 Task: Sort the pending tickets, order by Priority in descending order.
Action: Mouse moved to (17, 247)
Screenshot: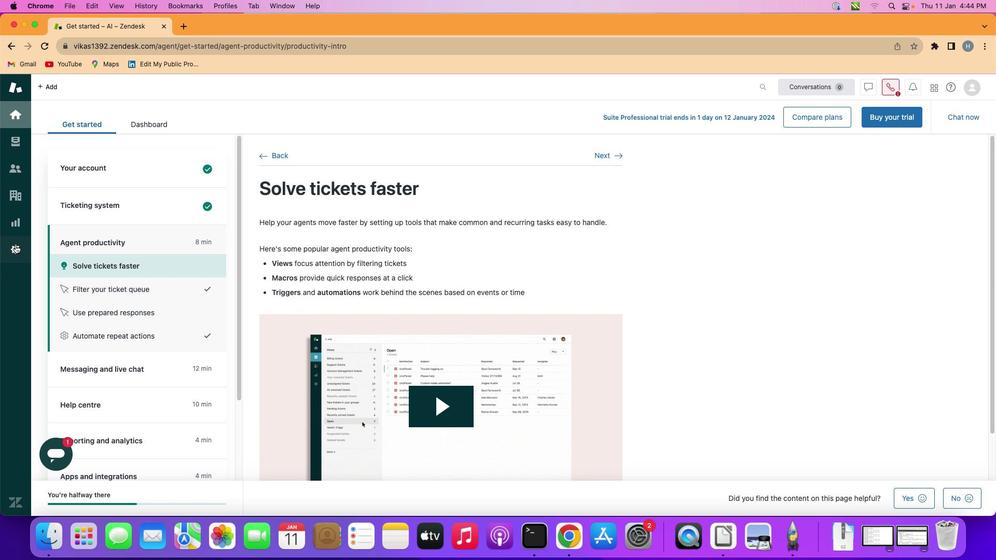 
Action: Mouse pressed left at (17, 247)
Screenshot: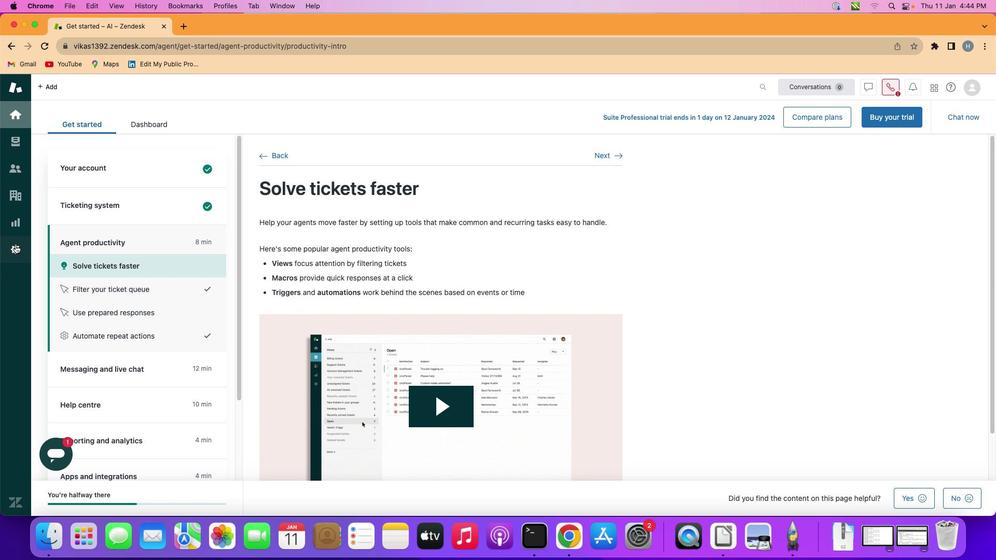 
Action: Mouse moved to (355, 353)
Screenshot: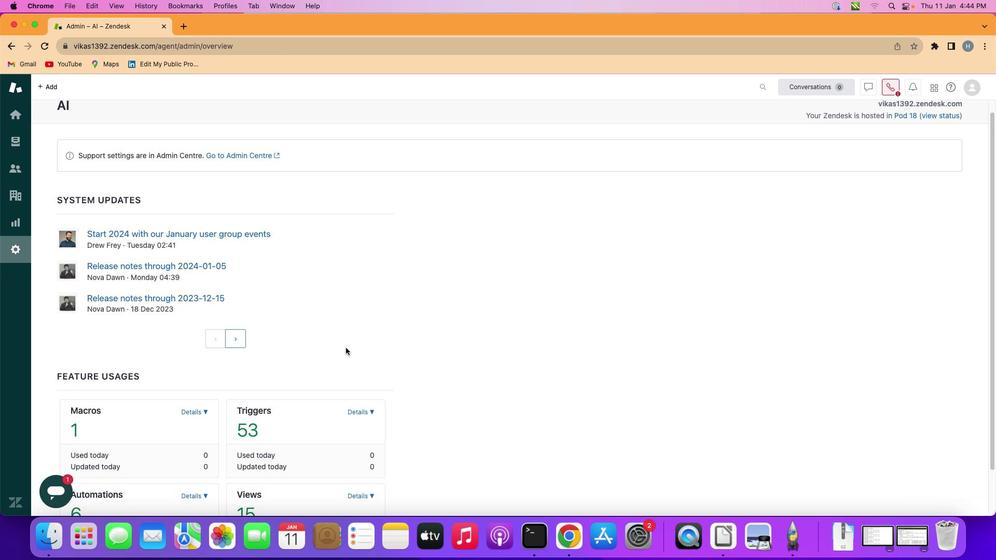 
Action: Mouse scrolled (355, 353) with delta (2, 1)
Screenshot: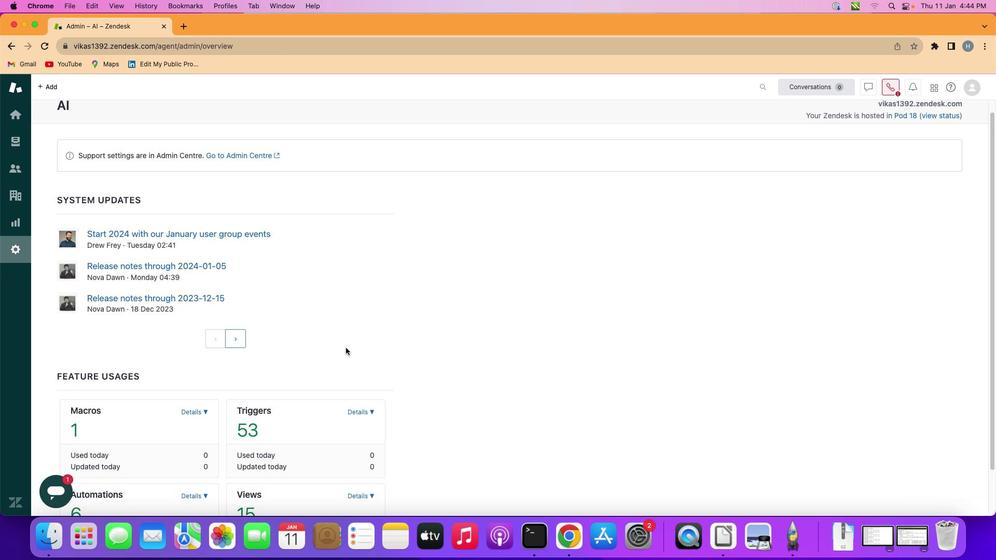 
Action: Mouse moved to (348, 350)
Screenshot: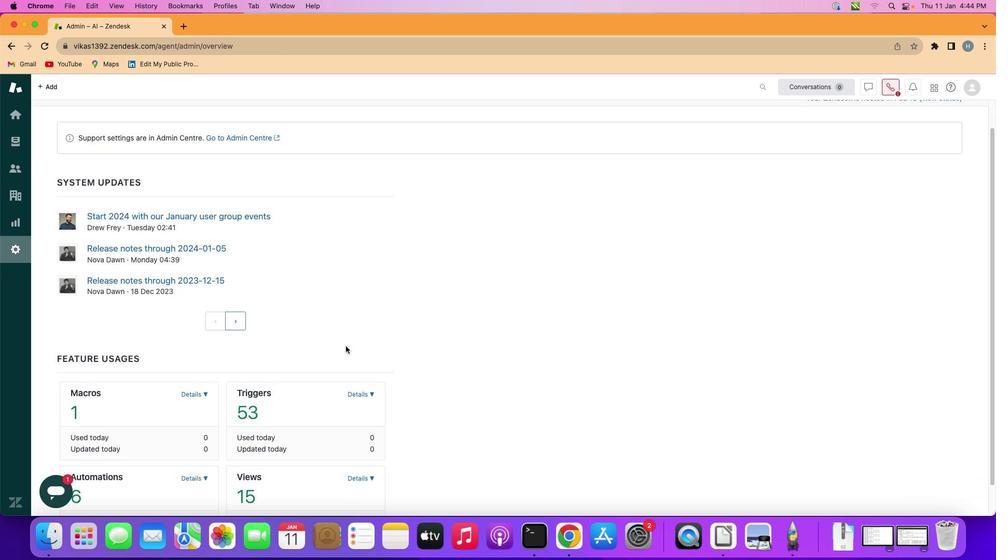 
Action: Mouse scrolled (348, 350) with delta (2, 1)
Screenshot: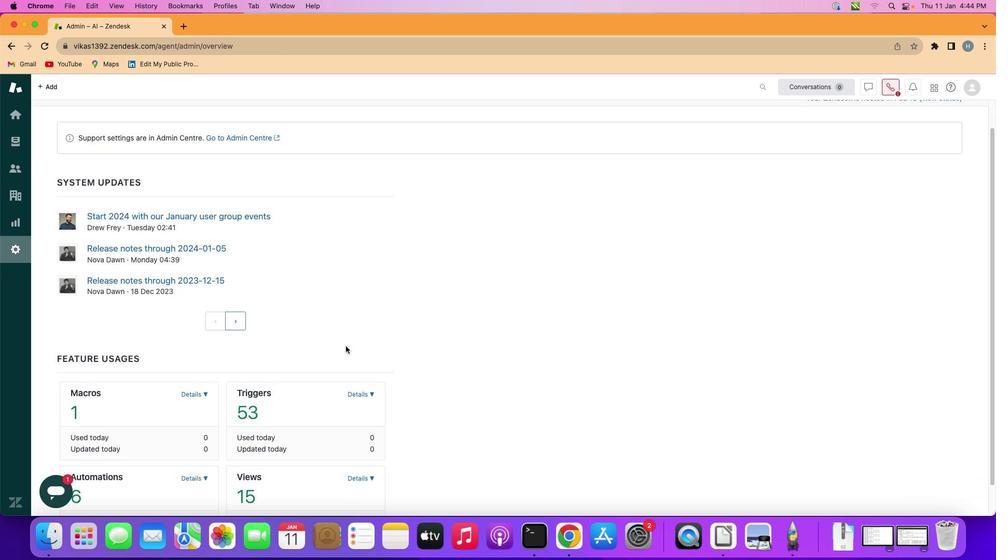 
Action: Mouse moved to (348, 350)
Screenshot: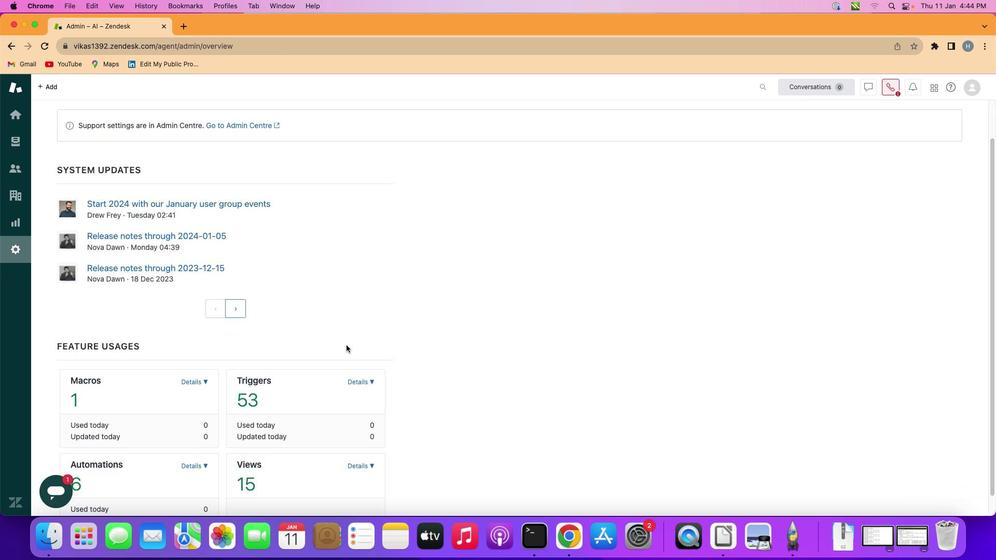 
Action: Mouse scrolled (348, 350) with delta (2, 1)
Screenshot: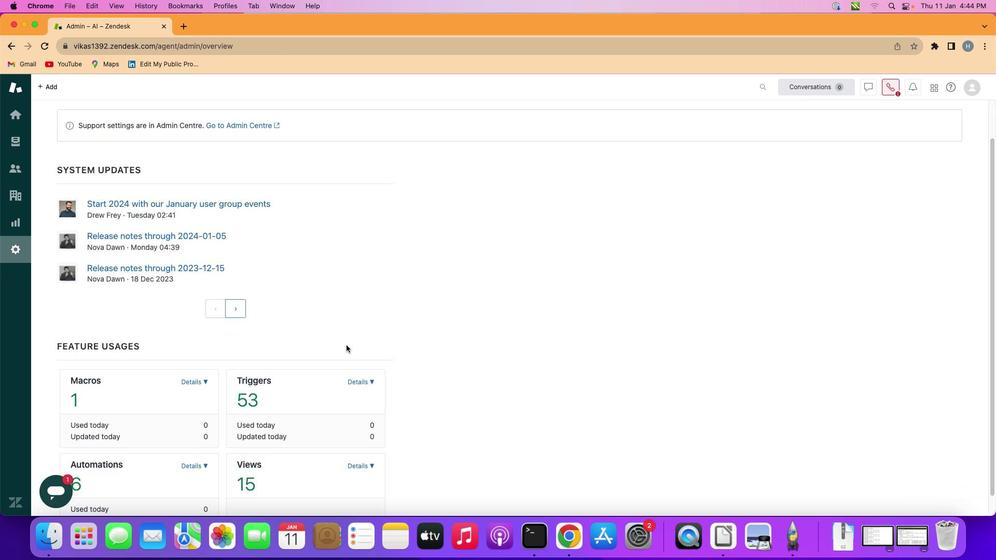 
Action: Mouse moved to (348, 349)
Screenshot: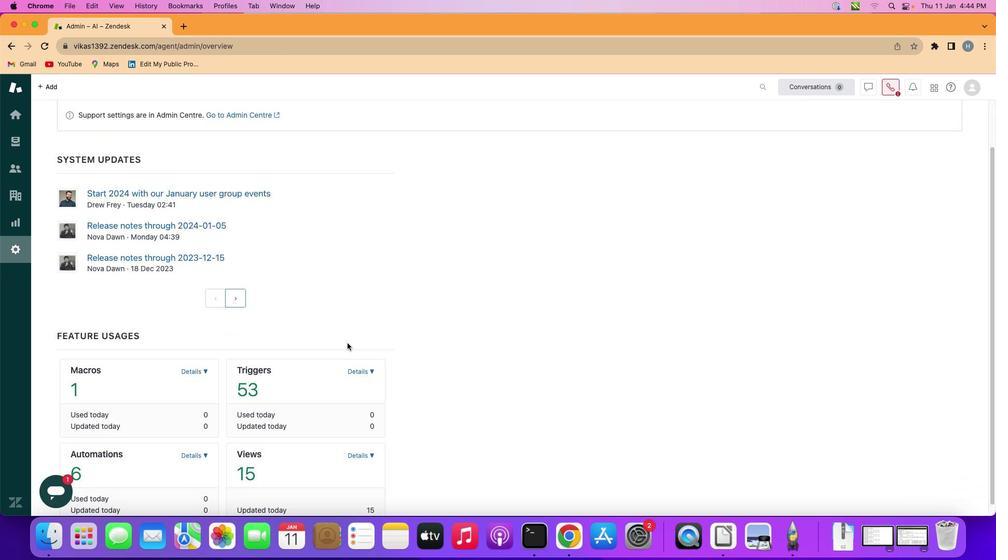 
Action: Mouse scrolled (348, 349) with delta (2, 0)
Screenshot: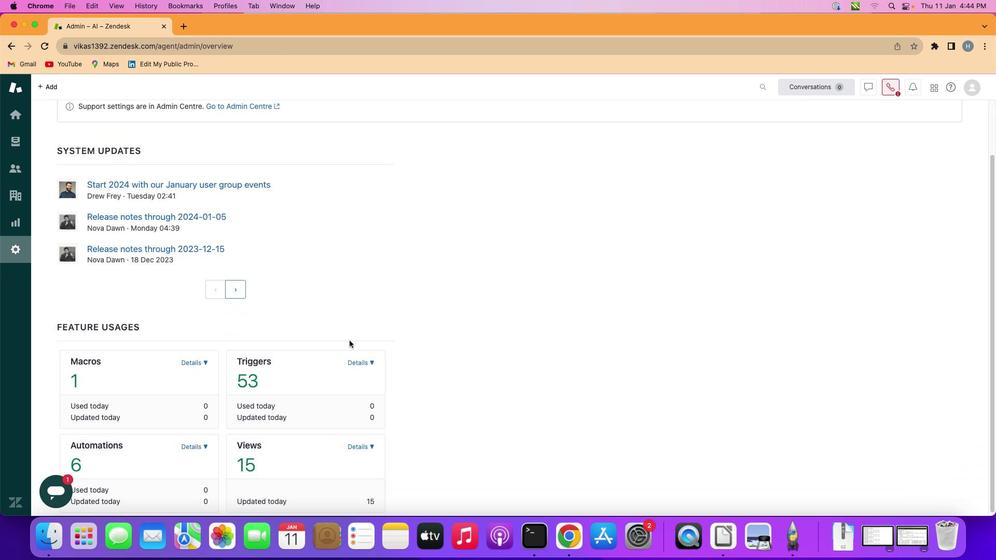 
Action: Mouse moved to (348, 349)
Screenshot: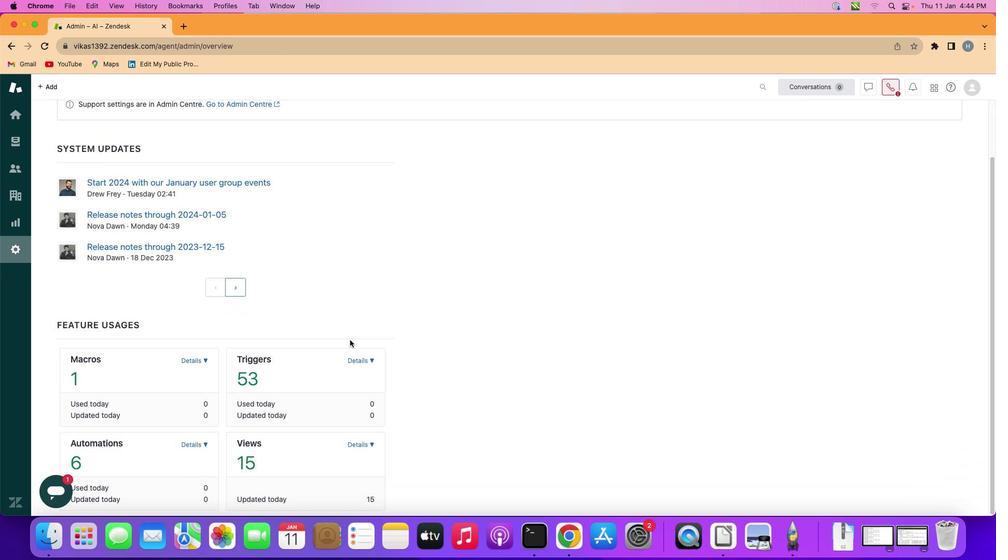 
Action: Mouse scrolled (348, 349) with delta (2, 0)
Screenshot: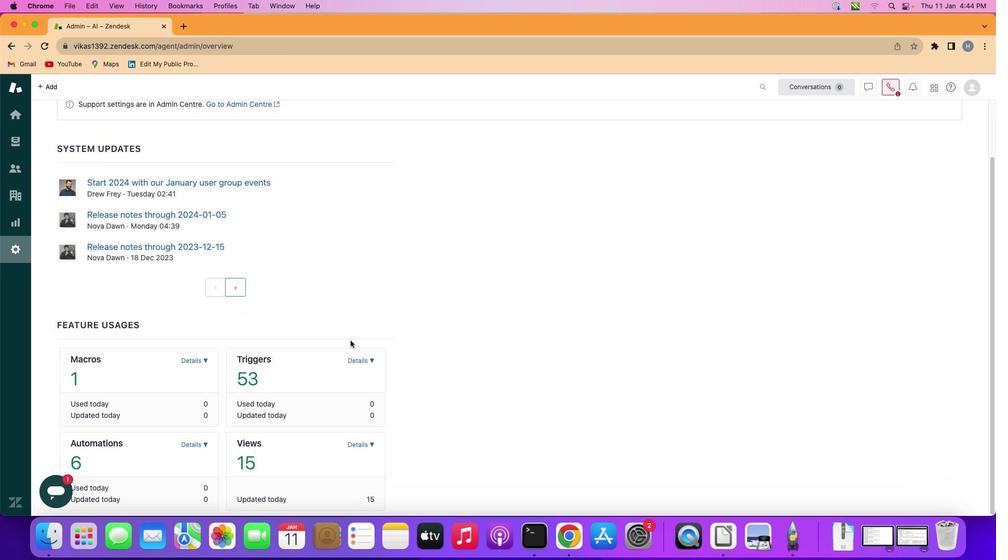 
Action: Mouse moved to (361, 446)
Screenshot: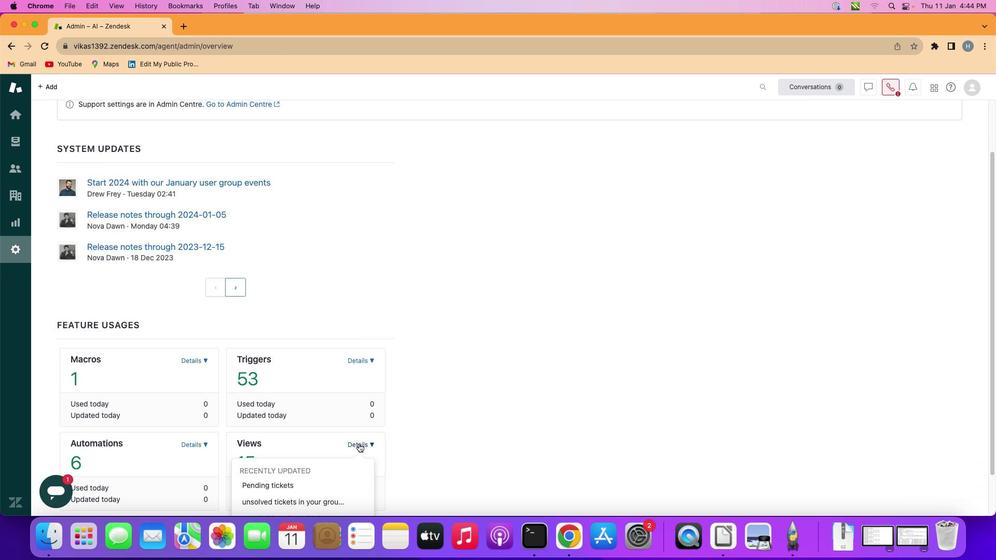 
Action: Mouse pressed left at (361, 446)
Screenshot: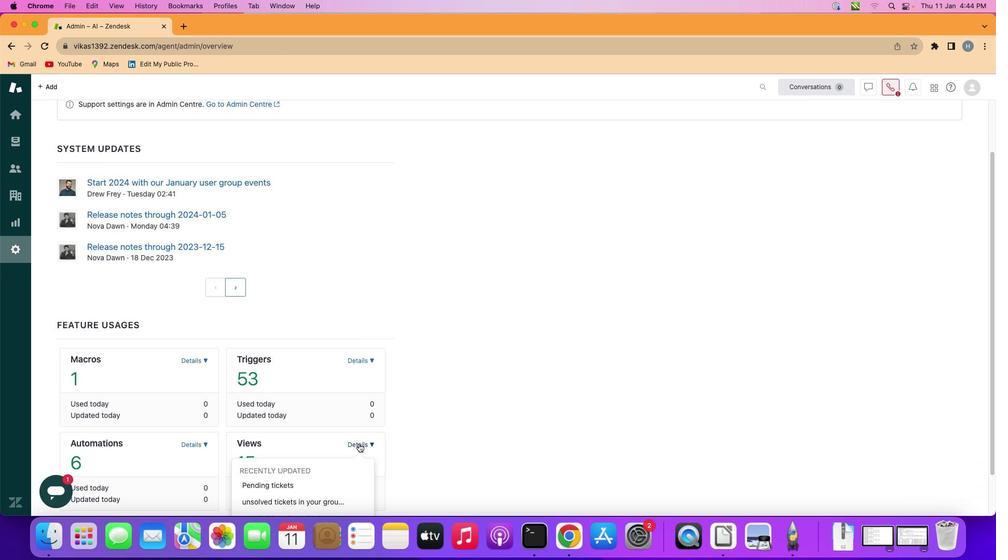 
Action: Mouse moved to (258, 484)
Screenshot: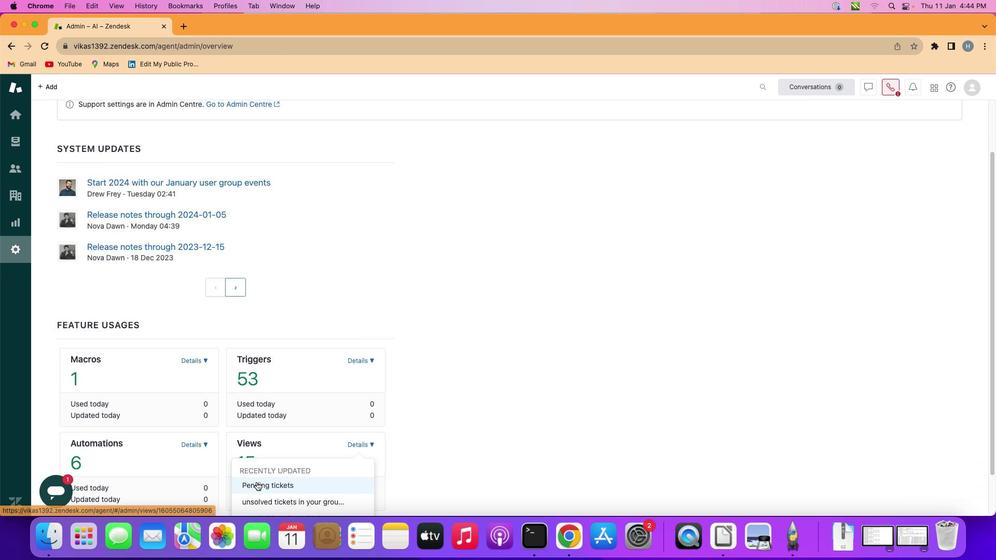 
Action: Mouse pressed left at (258, 484)
Screenshot: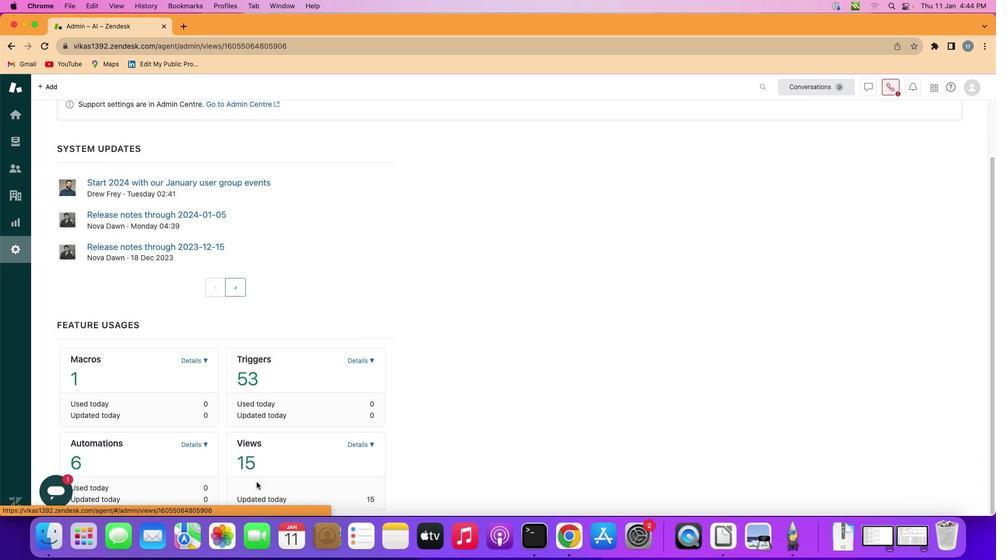 
Action: Mouse moved to (347, 323)
Screenshot: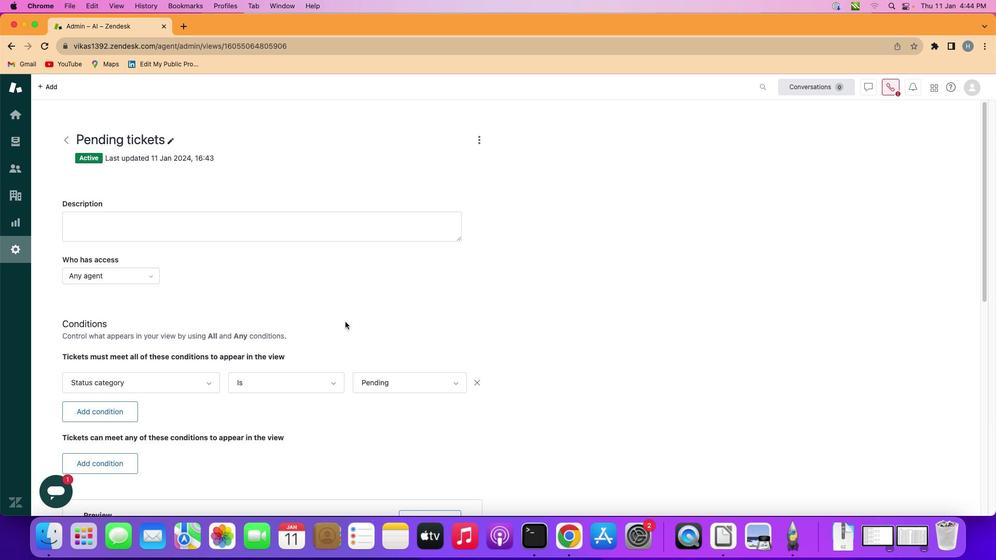 
Action: Mouse scrolled (347, 323) with delta (2, 1)
Screenshot: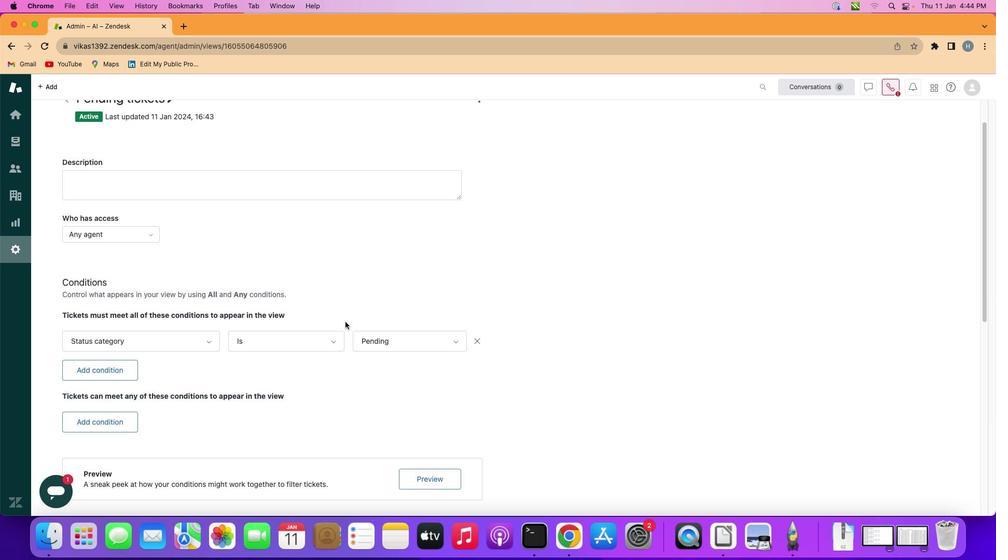 
Action: Mouse scrolled (347, 323) with delta (2, 3)
Screenshot: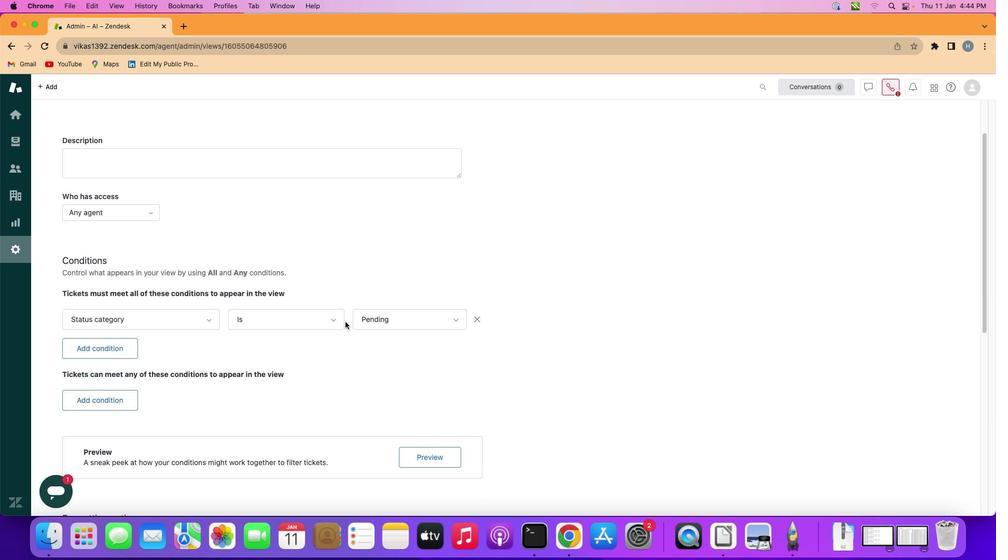 
Action: Mouse scrolled (347, 323) with delta (2, 0)
Screenshot: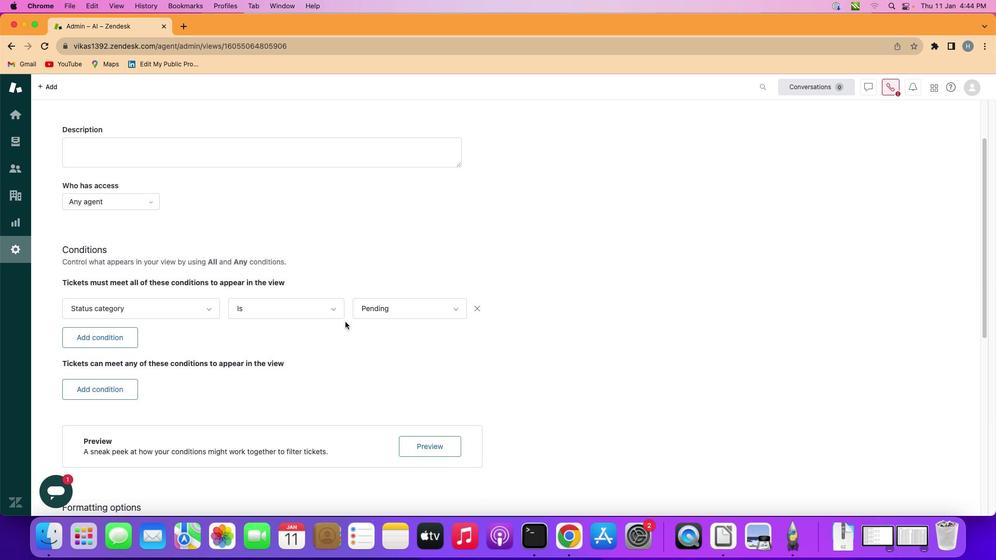
Action: Mouse scrolled (347, 323) with delta (2, 1)
Screenshot: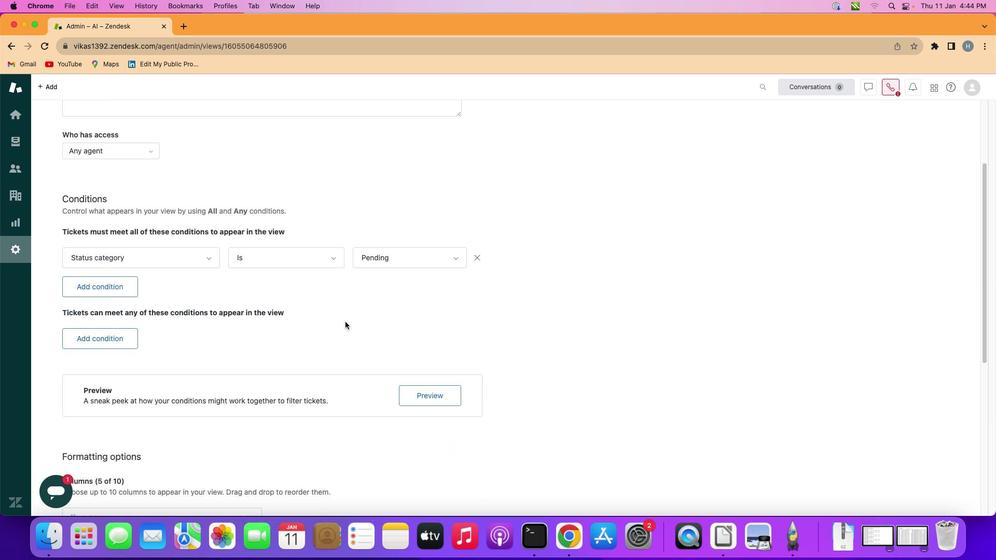 
Action: Mouse scrolled (347, 323) with delta (2, 0)
Screenshot: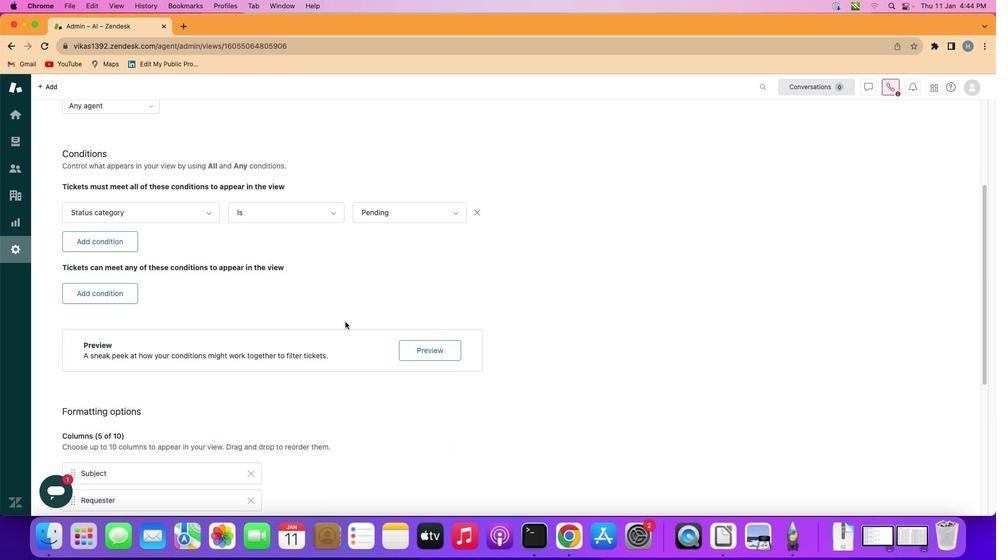 
Action: Mouse moved to (347, 324)
Screenshot: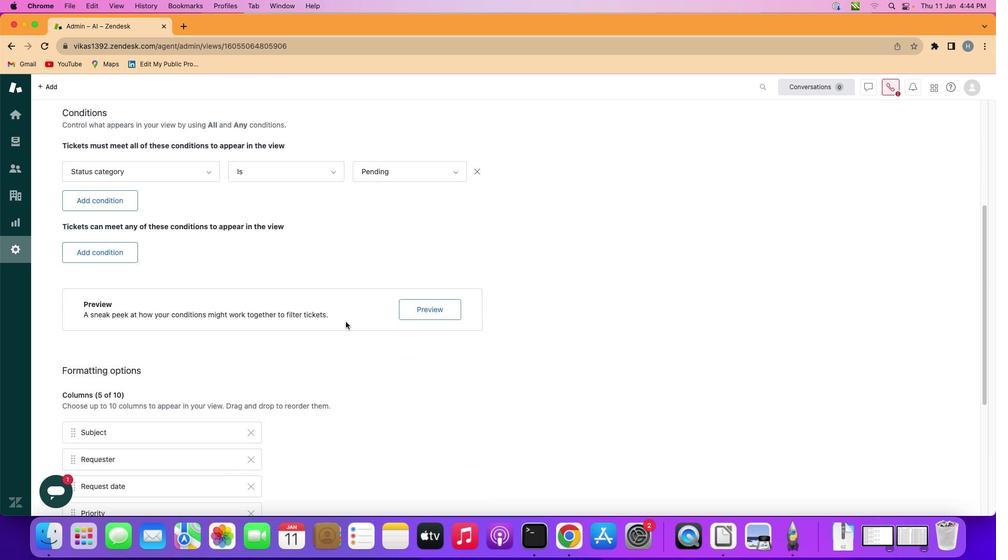 
Action: Mouse scrolled (347, 324) with delta (2, 1)
Screenshot: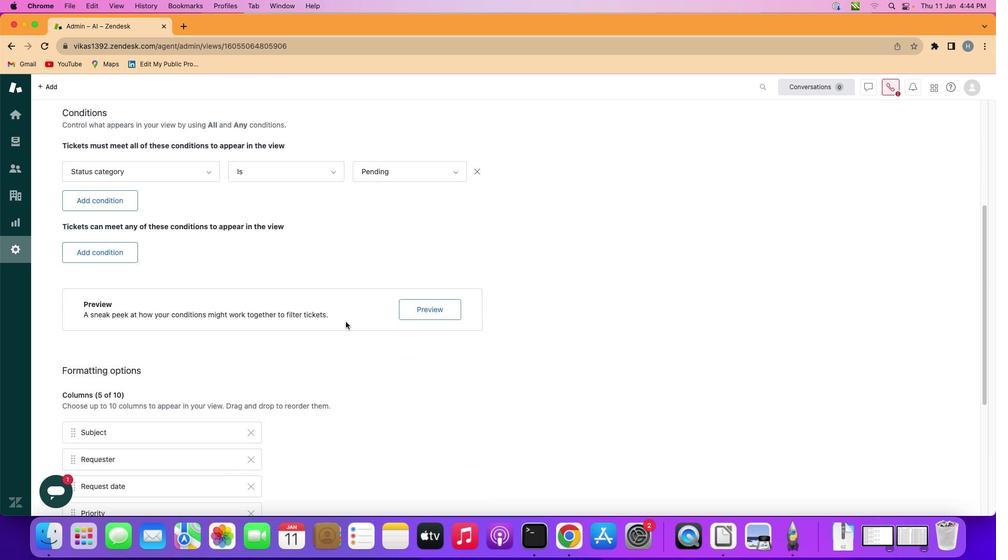 
Action: Mouse scrolled (347, 324) with delta (2, 1)
Screenshot: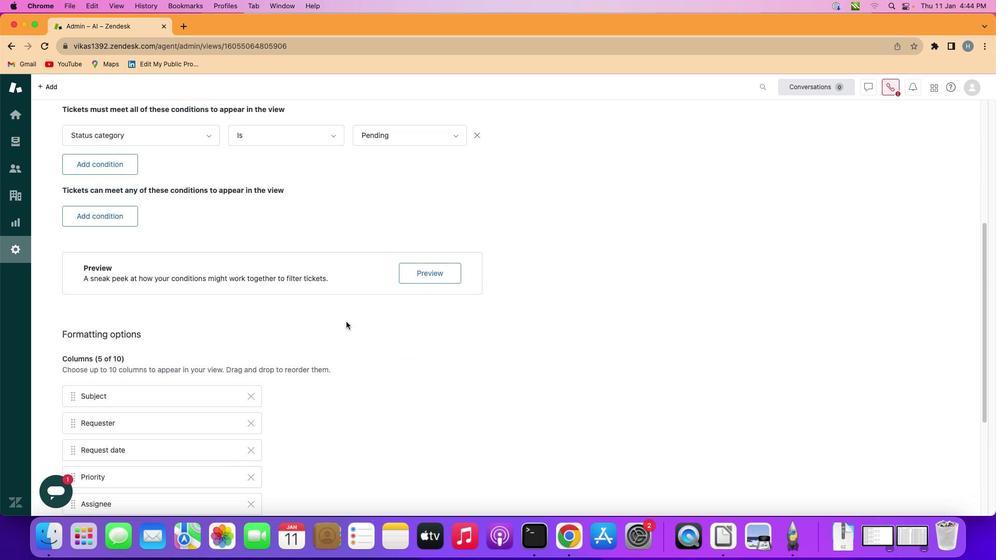 
Action: Mouse scrolled (347, 324) with delta (2, 1)
Screenshot: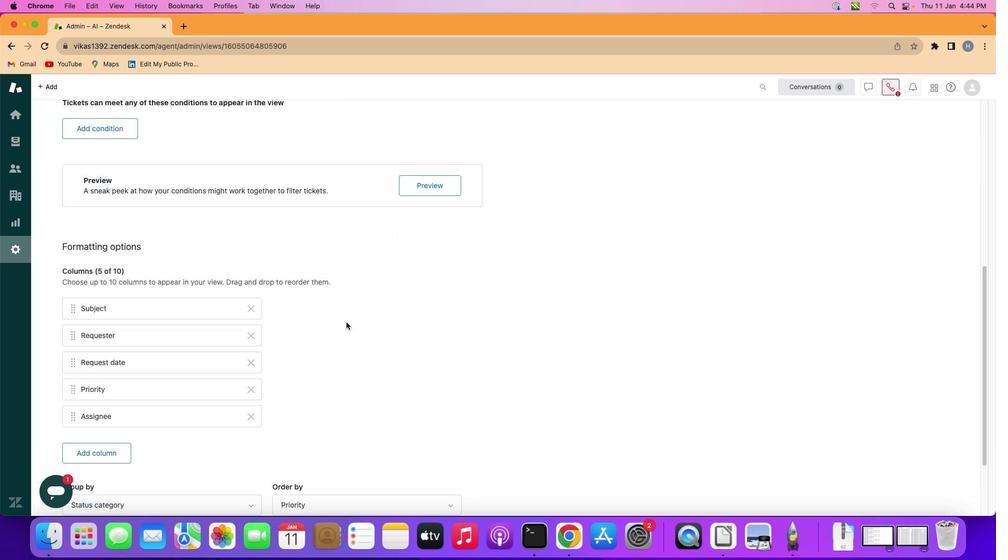 
Action: Mouse moved to (347, 324)
Screenshot: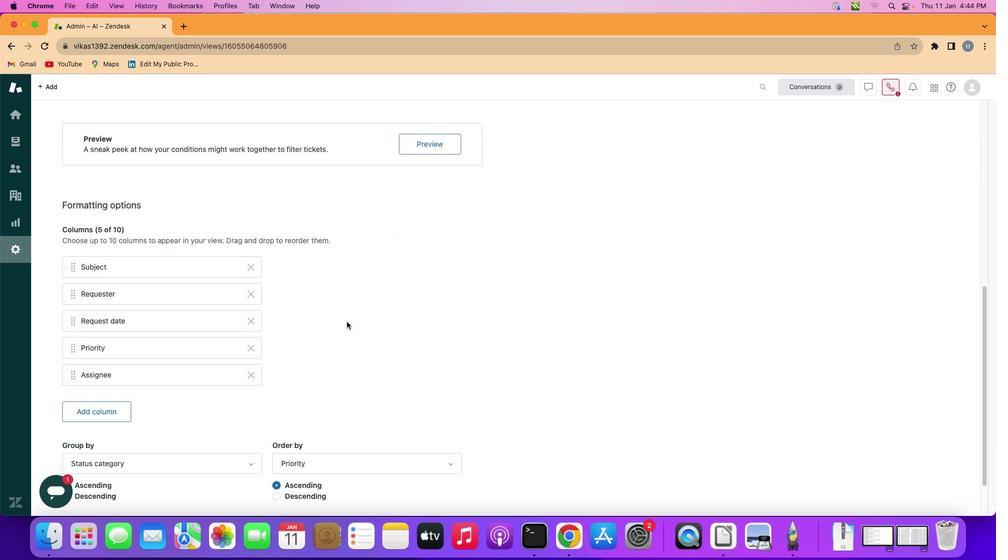 
Action: Mouse scrolled (347, 324) with delta (2, 0)
Screenshot: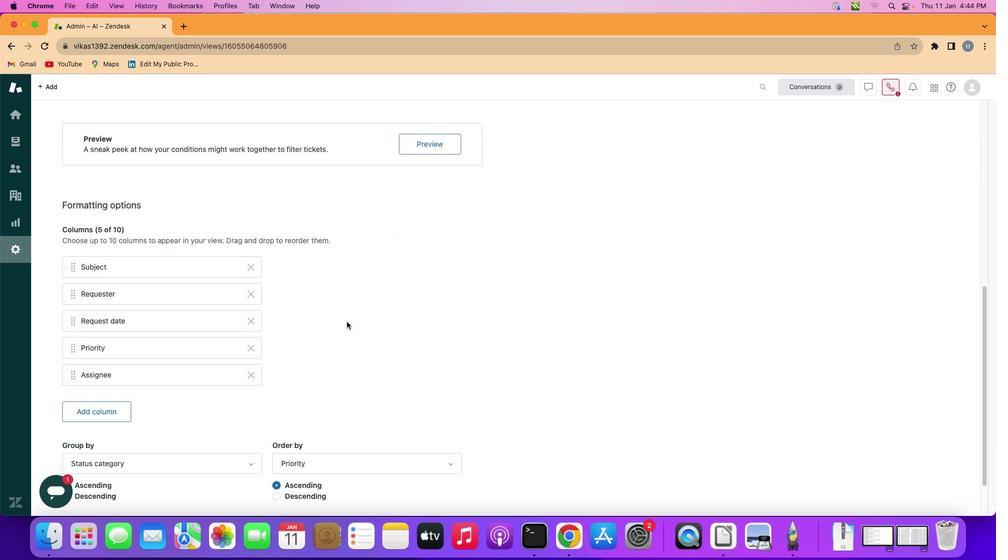 
Action: Mouse moved to (348, 324)
Screenshot: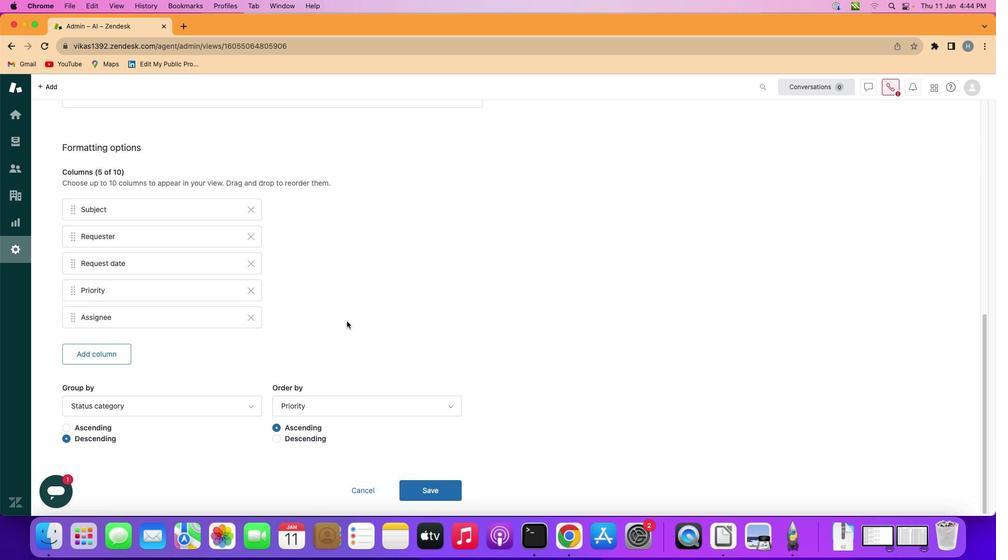 
Action: Mouse scrolled (348, 324) with delta (2, 0)
Screenshot: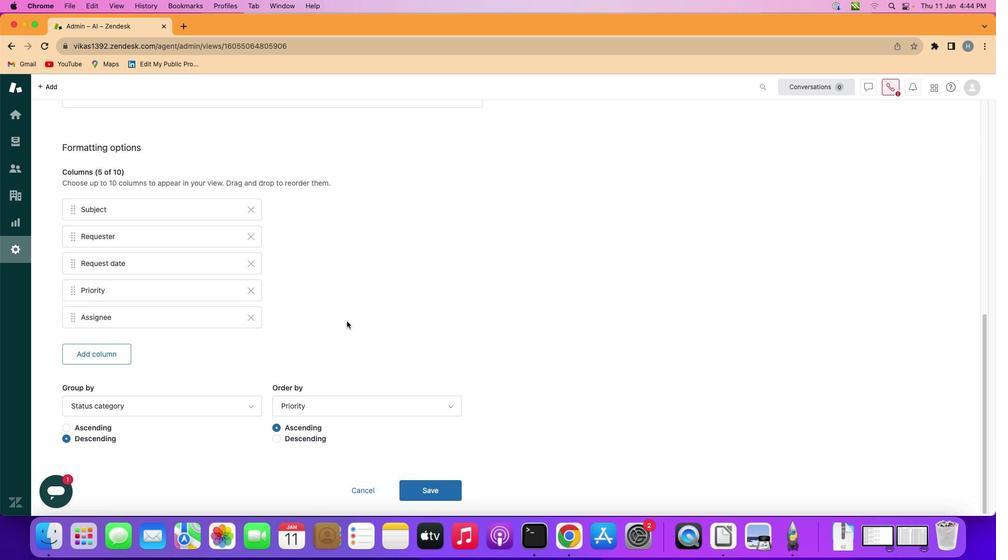 
Action: Mouse moved to (348, 324)
Screenshot: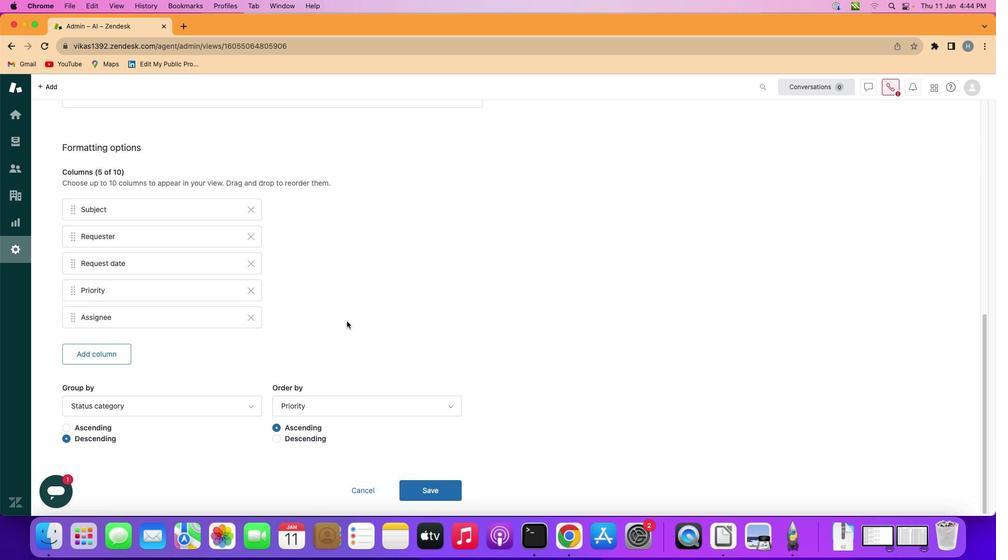 
Action: Mouse scrolled (348, 324) with delta (2, 0)
Screenshot: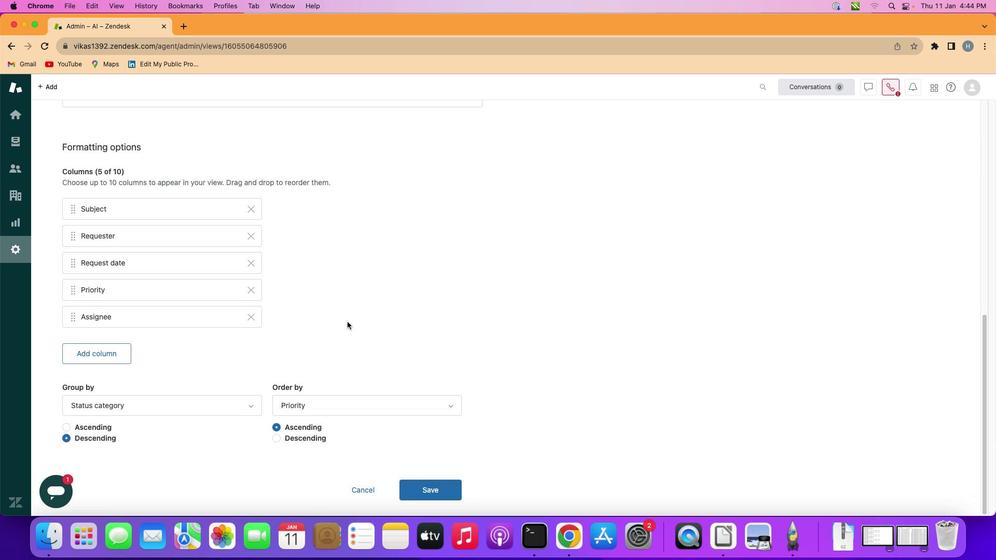
Action: Mouse moved to (348, 323)
Screenshot: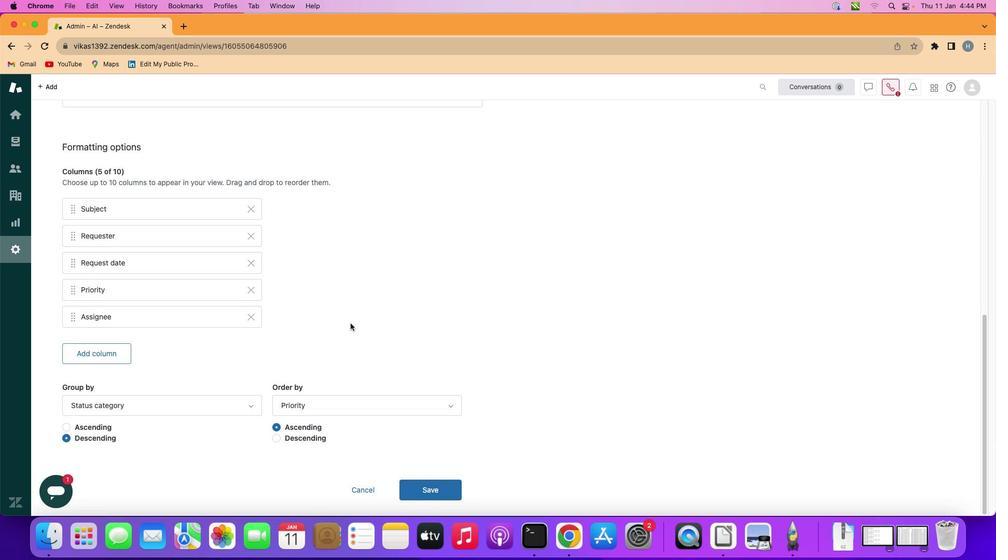 
Action: Mouse scrolled (348, 323) with delta (2, 0)
Screenshot: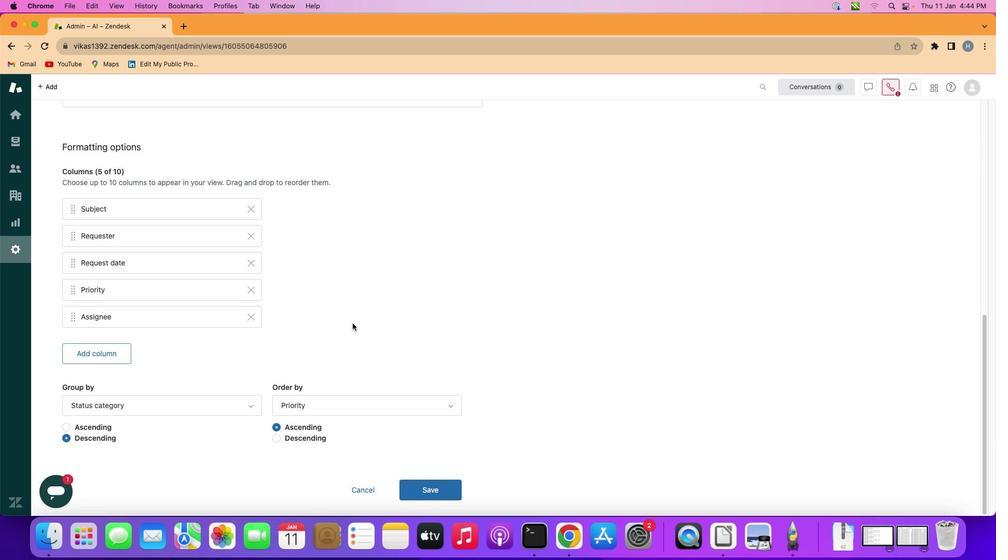 
Action: Mouse moved to (366, 325)
Screenshot: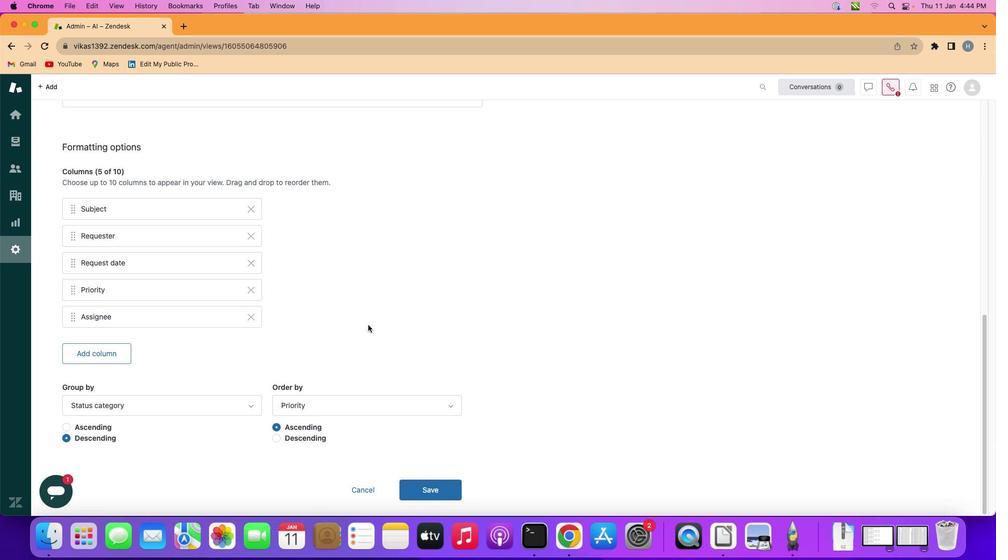 
Action: Mouse scrolled (366, 325) with delta (2, 1)
Screenshot: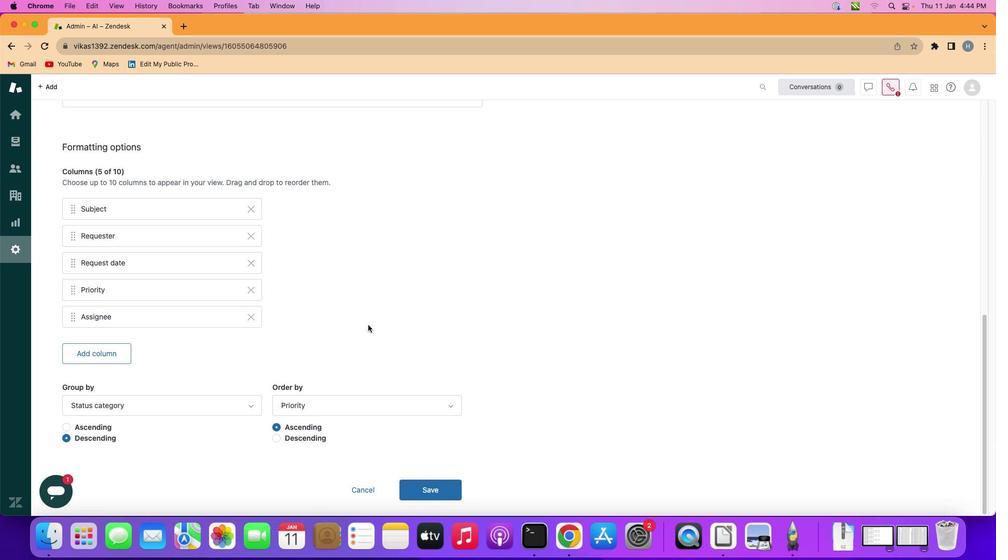 
Action: Mouse moved to (366, 325)
Screenshot: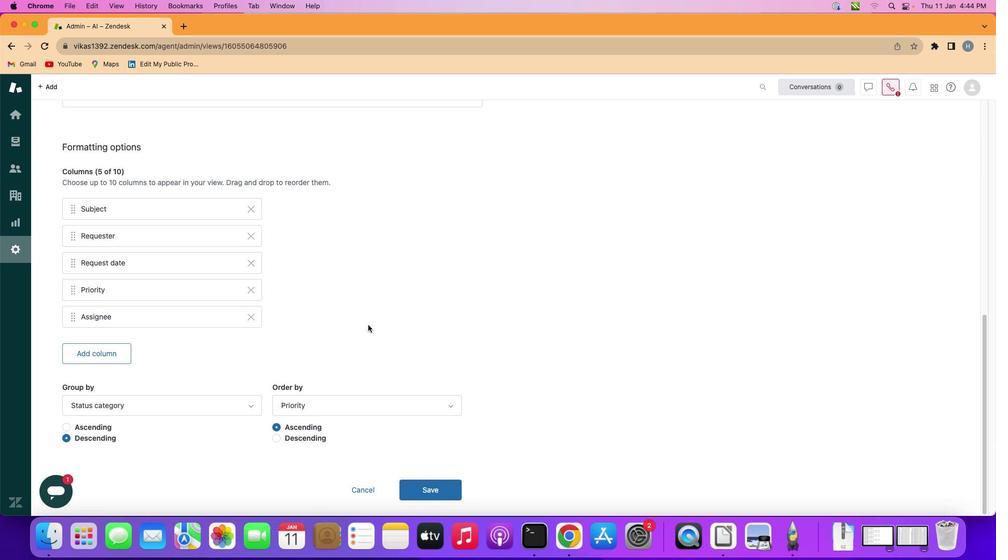 
Action: Mouse scrolled (366, 325) with delta (2, 1)
Screenshot: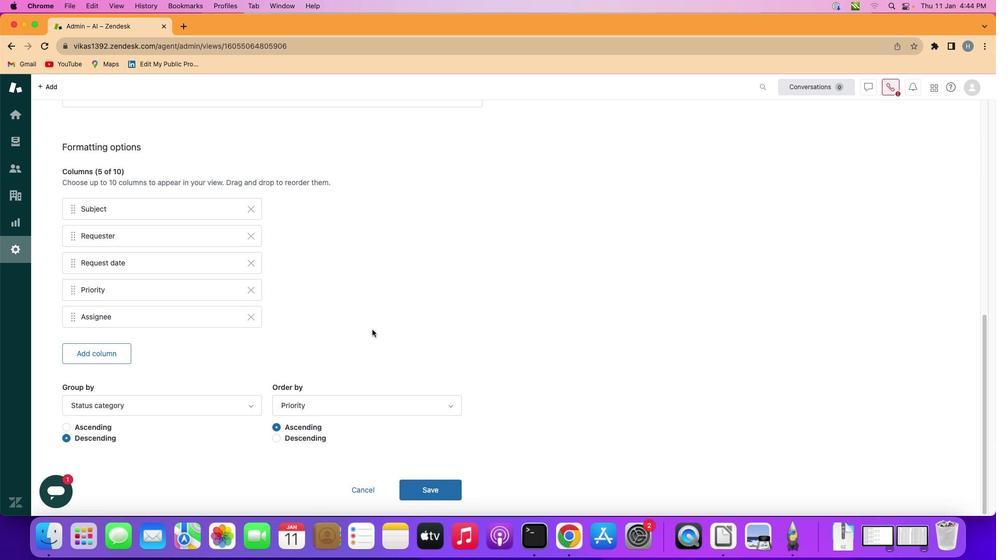 
Action: Mouse moved to (366, 325)
Screenshot: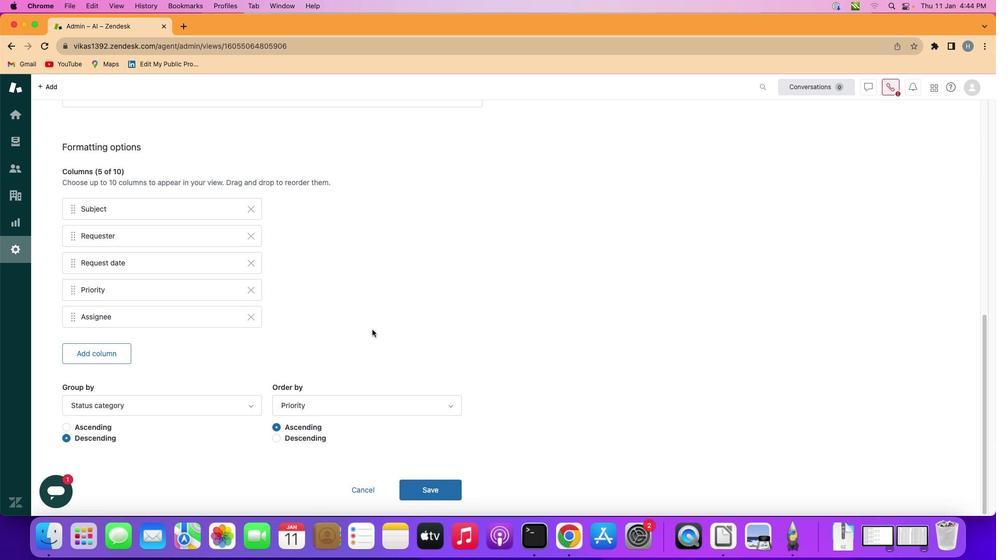 
Action: Mouse scrolled (366, 325) with delta (2, 0)
Screenshot: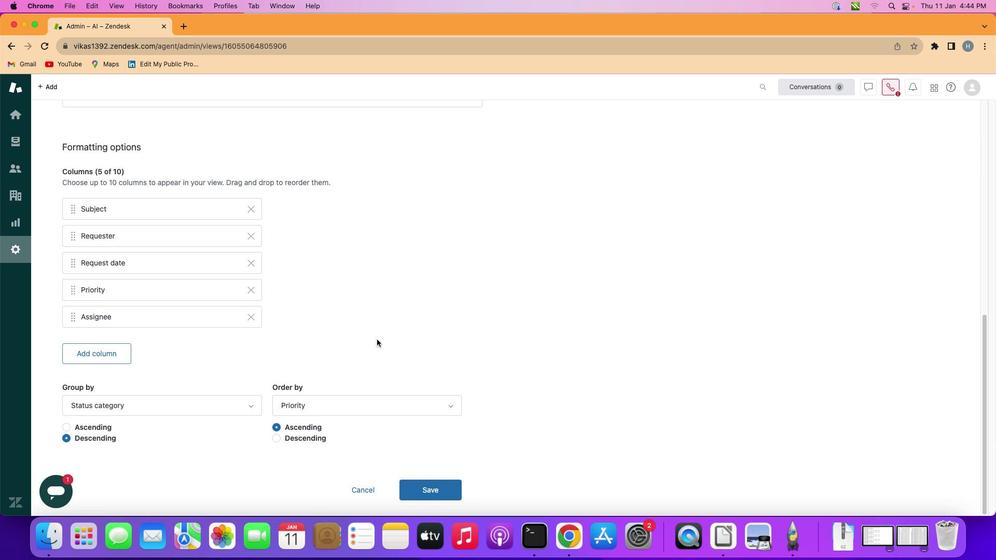 
Action: Mouse moved to (366, 325)
Screenshot: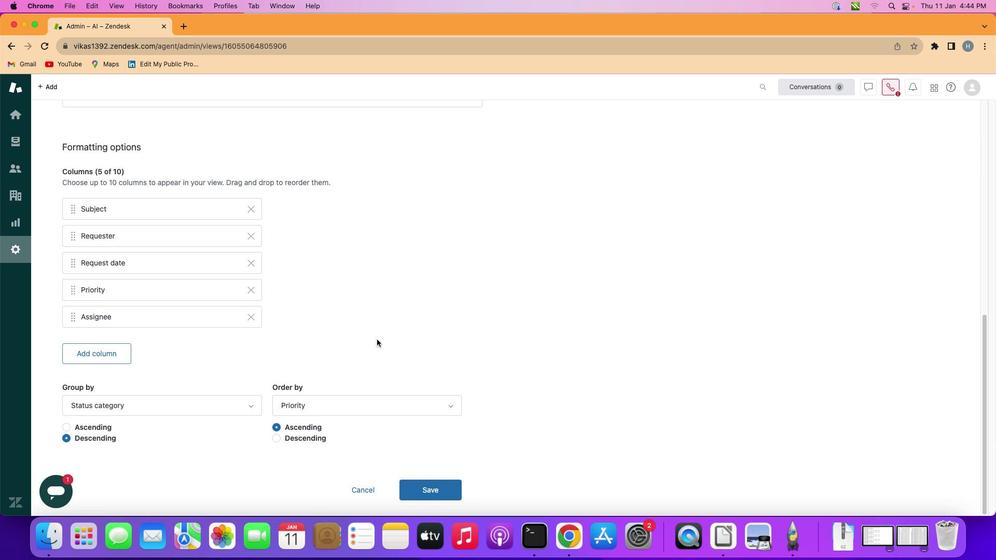 
Action: Mouse scrolled (366, 325) with delta (2, 0)
Screenshot: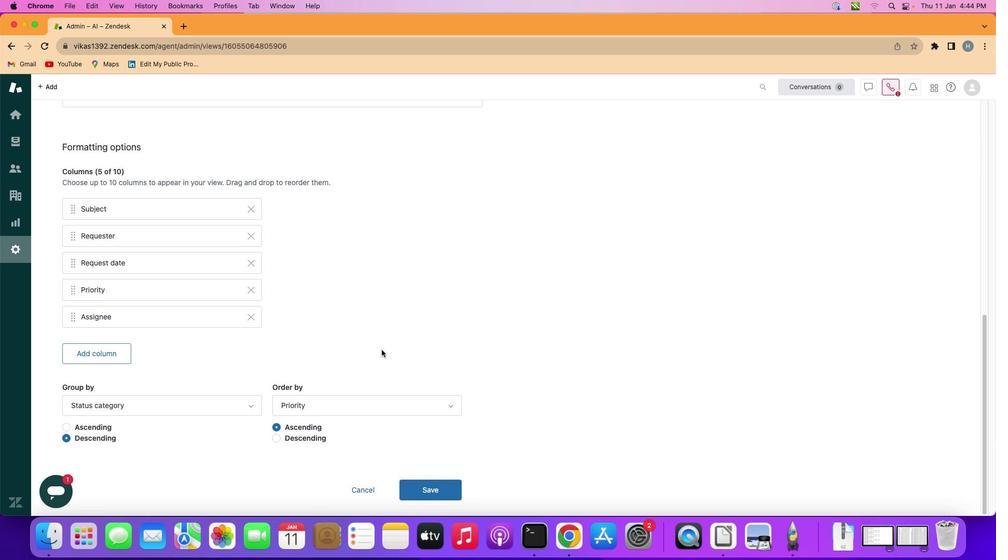 
Action: Mouse scrolled (366, 325) with delta (2, 0)
Screenshot: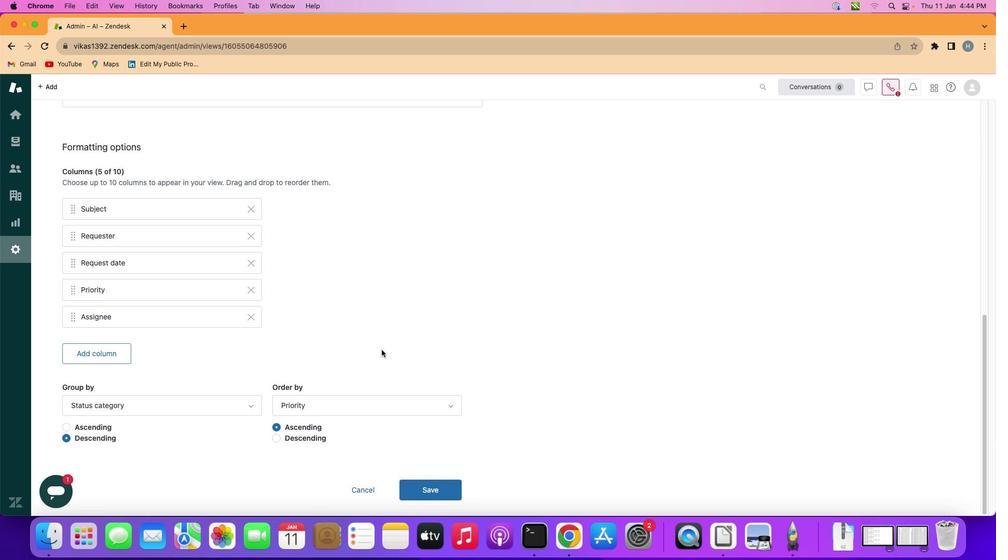 
Action: Mouse moved to (393, 403)
Screenshot: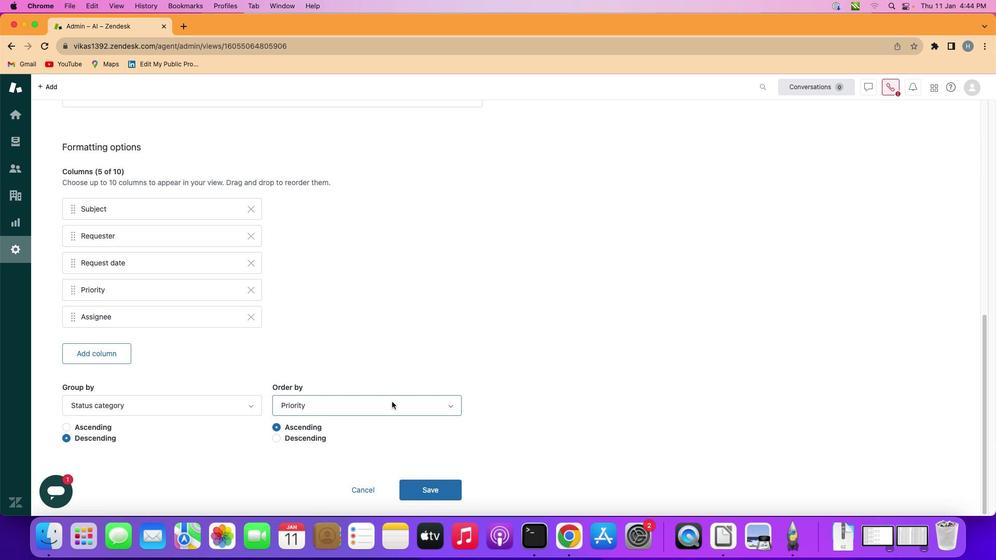 
Action: Mouse pressed left at (393, 403)
Screenshot: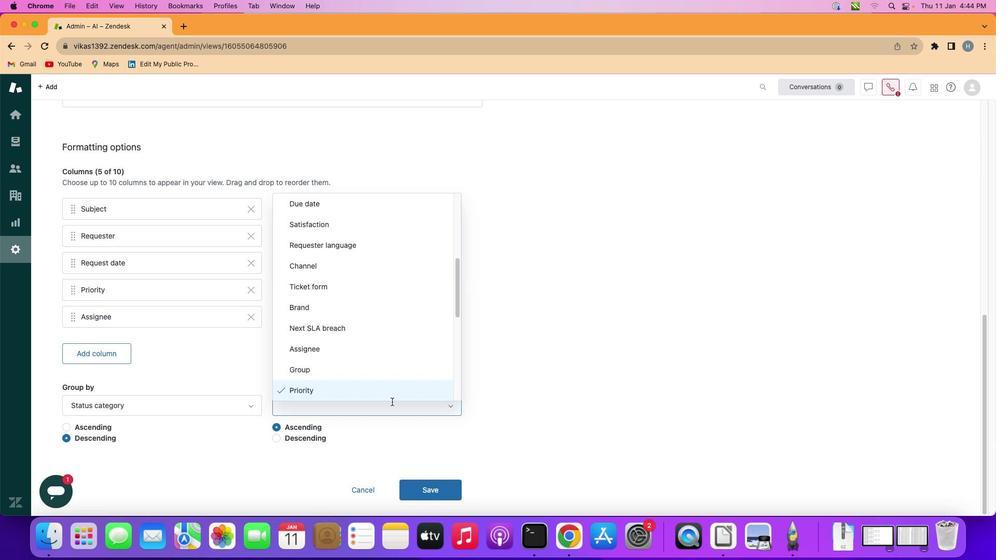 
Action: Mouse moved to (392, 309)
Screenshot: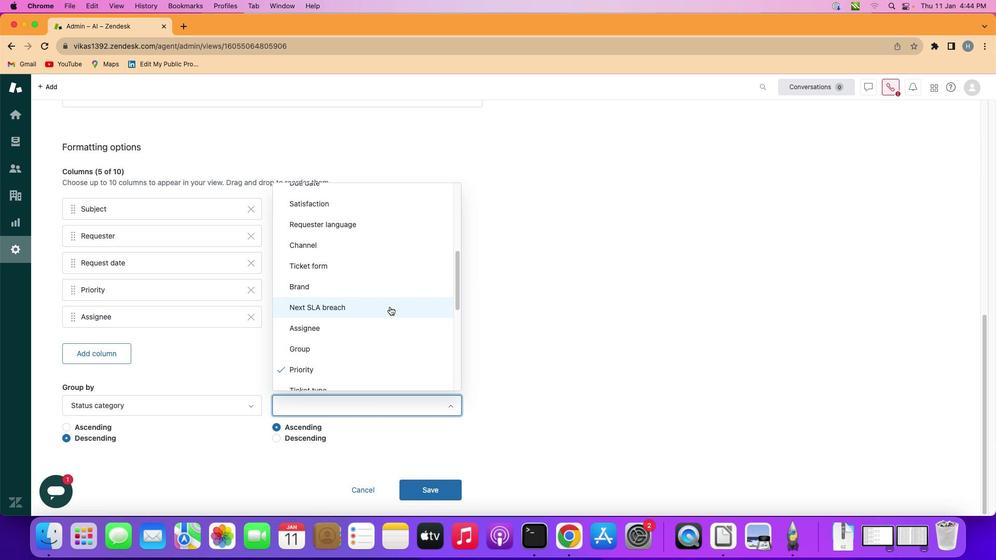 
Action: Mouse scrolled (392, 309) with delta (2, 1)
Screenshot: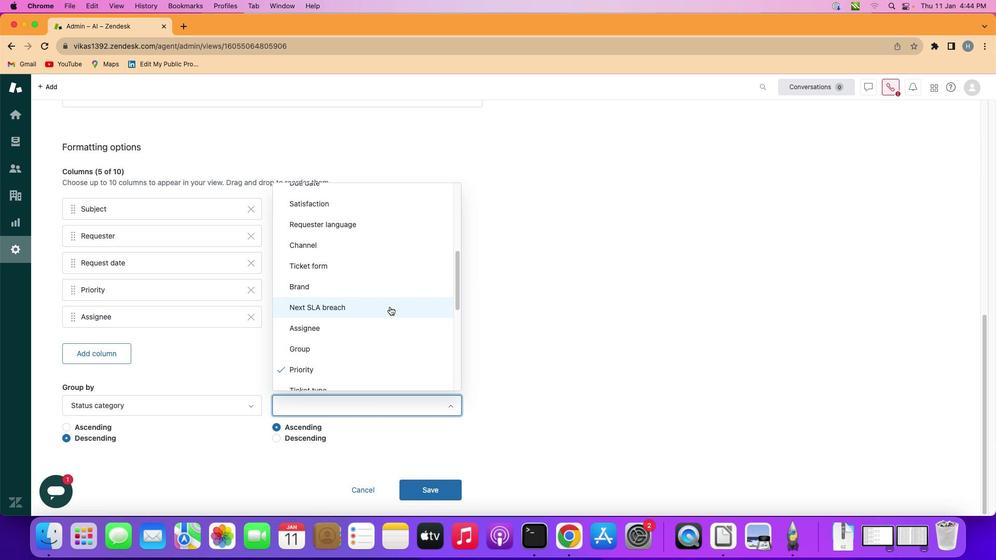 
Action: Mouse moved to (392, 309)
Screenshot: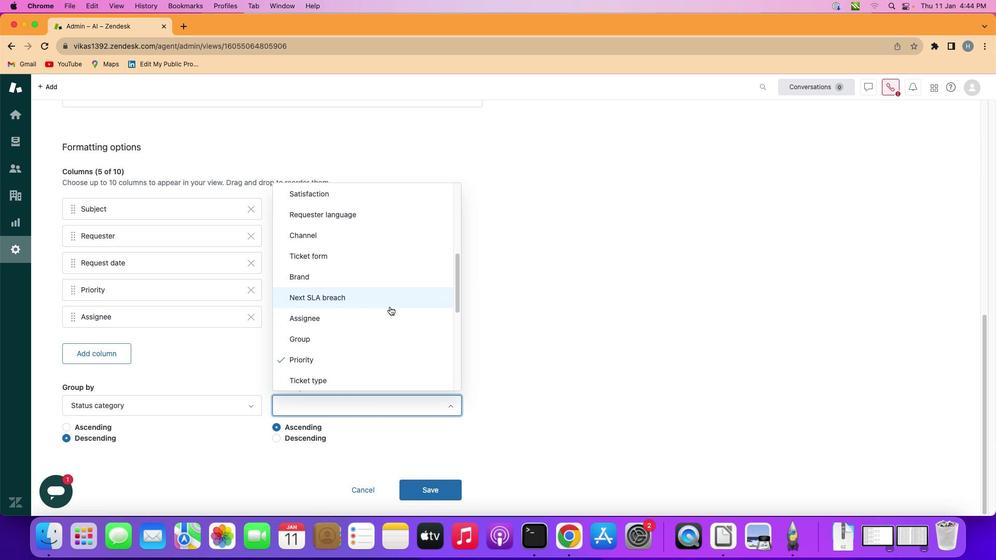 
Action: Mouse scrolled (392, 309) with delta (2, 1)
Screenshot: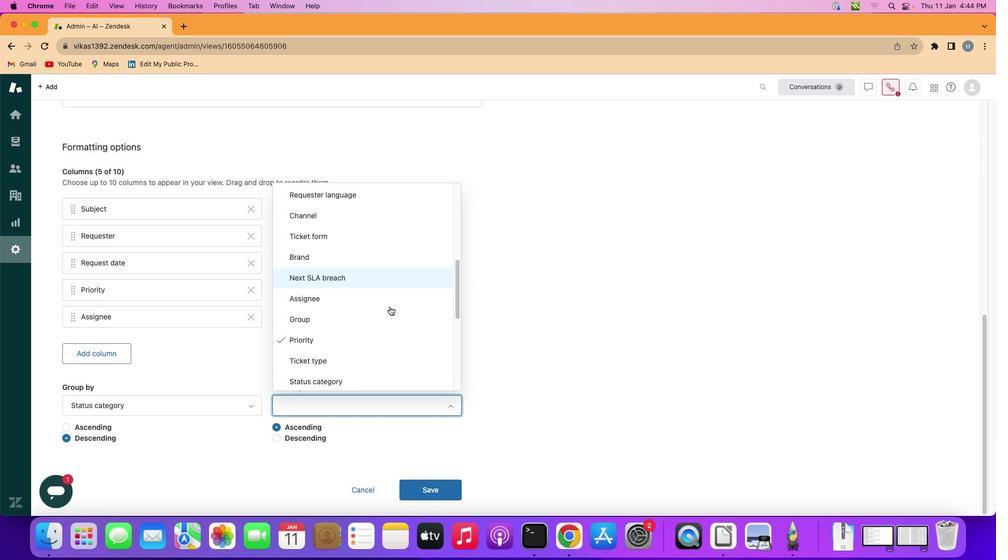 
Action: Mouse scrolled (392, 309) with delta (2, 1)
Screenshot: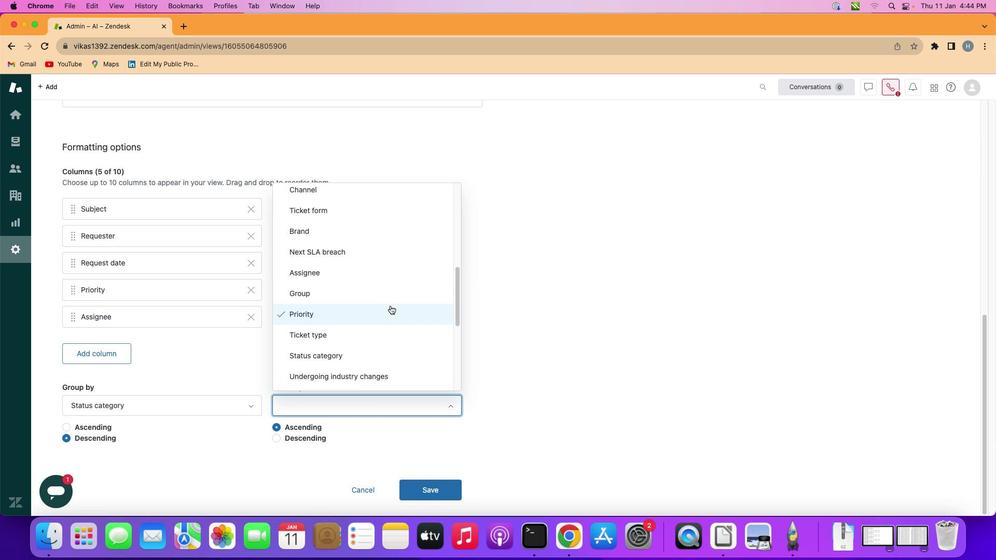 
Action: Mouse moved to (392, 309)
Screenshot: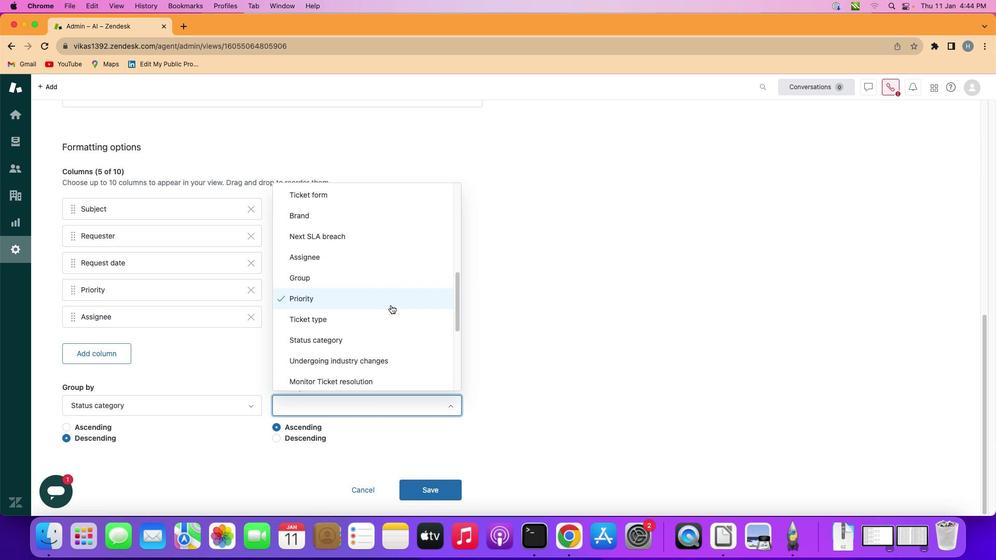 
Action: Mouse scrolled (392, 309) with delta (2, 1)
Screenshot: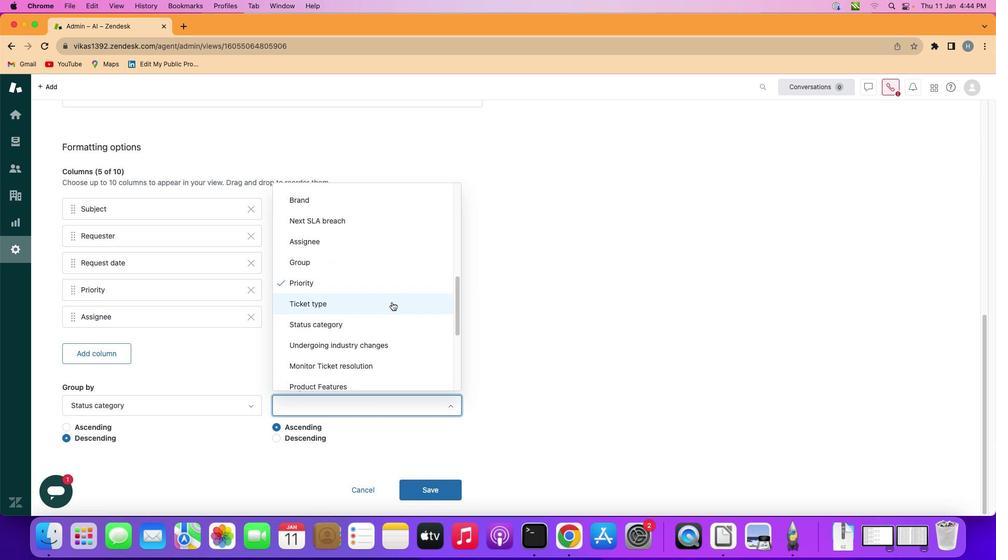 
Action: Mouse moved to (393, 306)
Screenshot: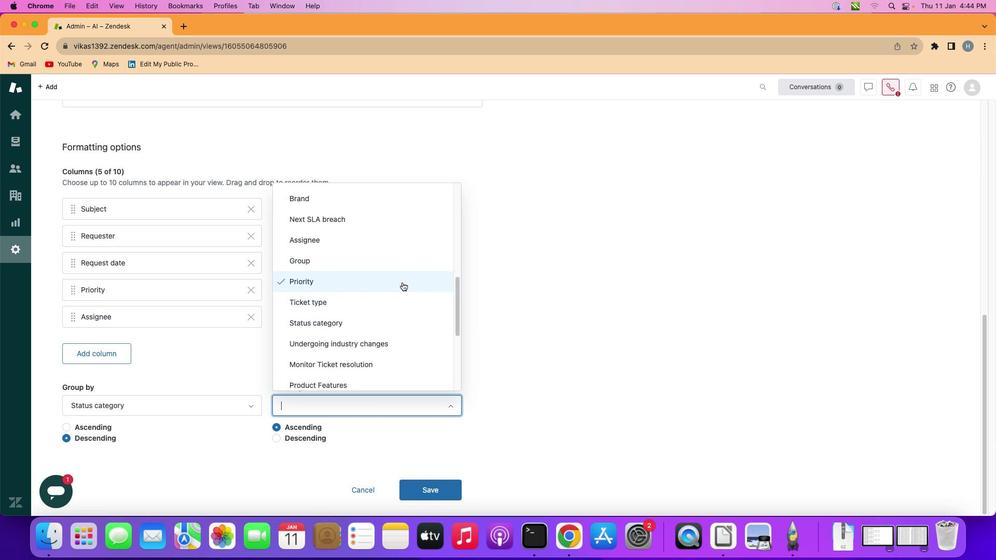 
Action: Mouse scrolled (393, 306) with delta (2, 1)
Screenshot: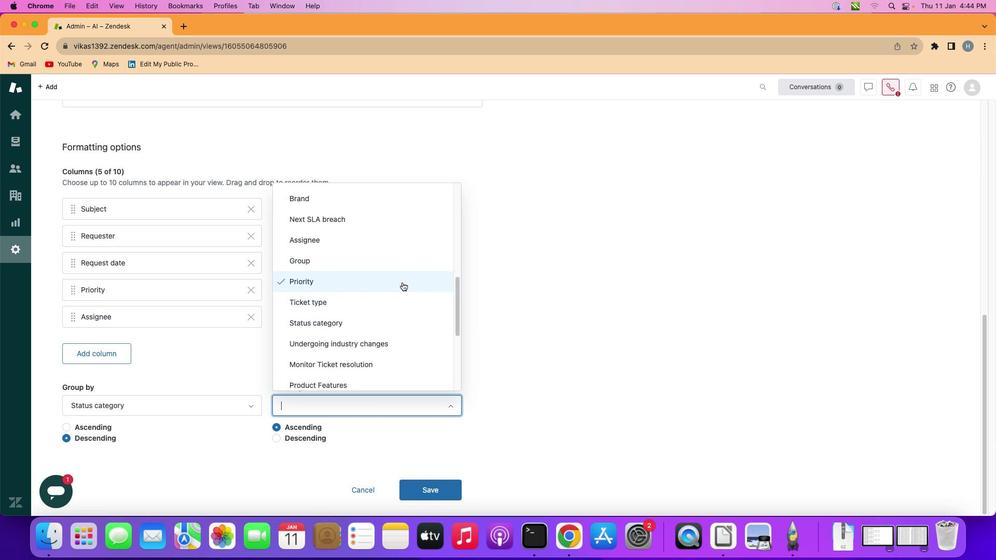 
Action: Mouse moved to (405, 282)
Screenshot: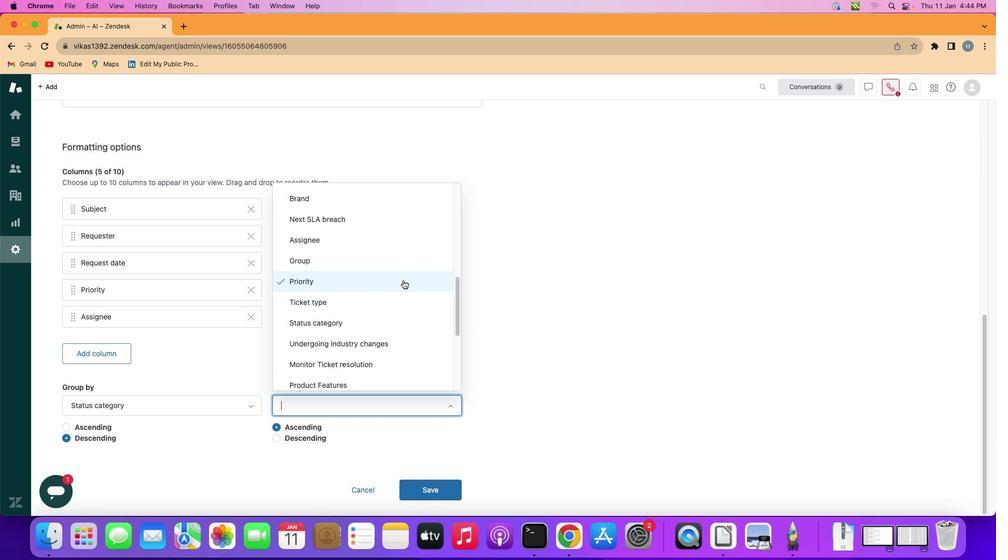 
Action: Mouse pressed left at (405, 282)
Screenshot: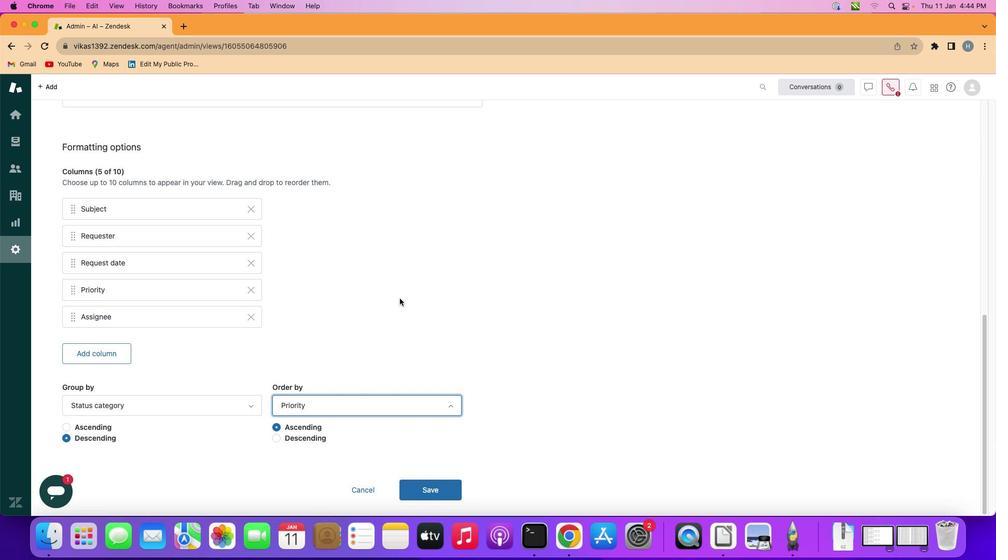 
Action: Mouse moved to (309, 439)
Screenshot: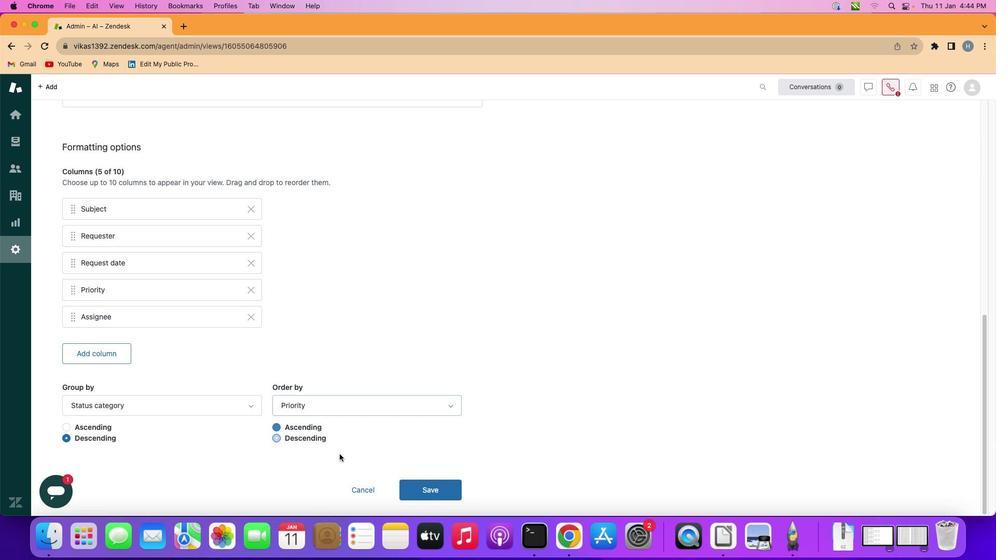 
Action: Mouse pressed left at (309, 439)
Screenshot: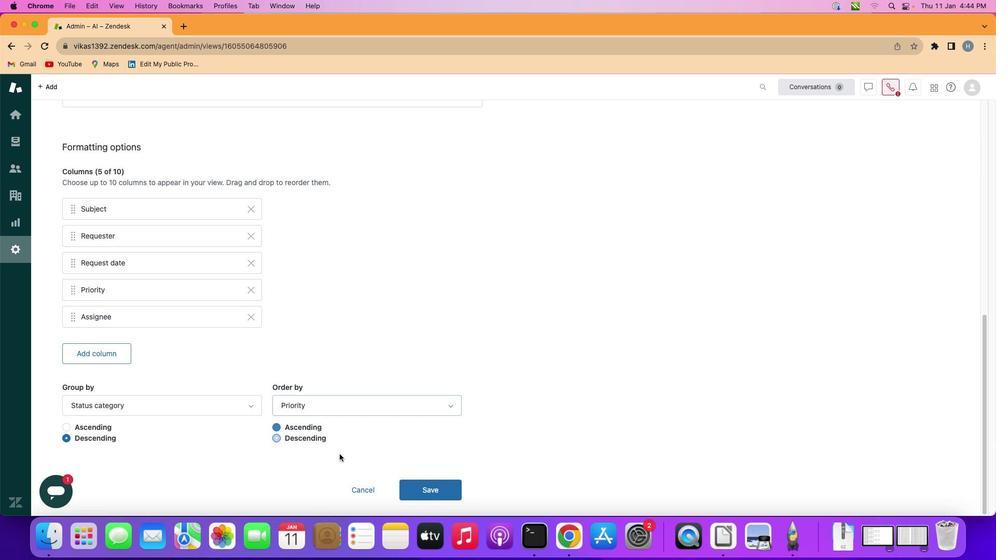 
Action: Mouse moved to (423, 490)
Screenshot: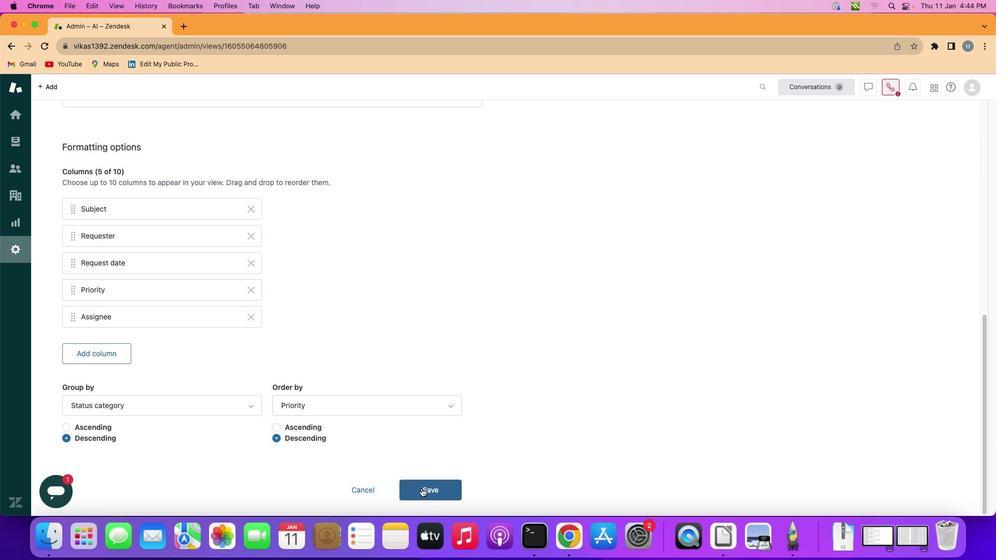 
Action: Mouse pressed left at (423, 490)
Screenshot: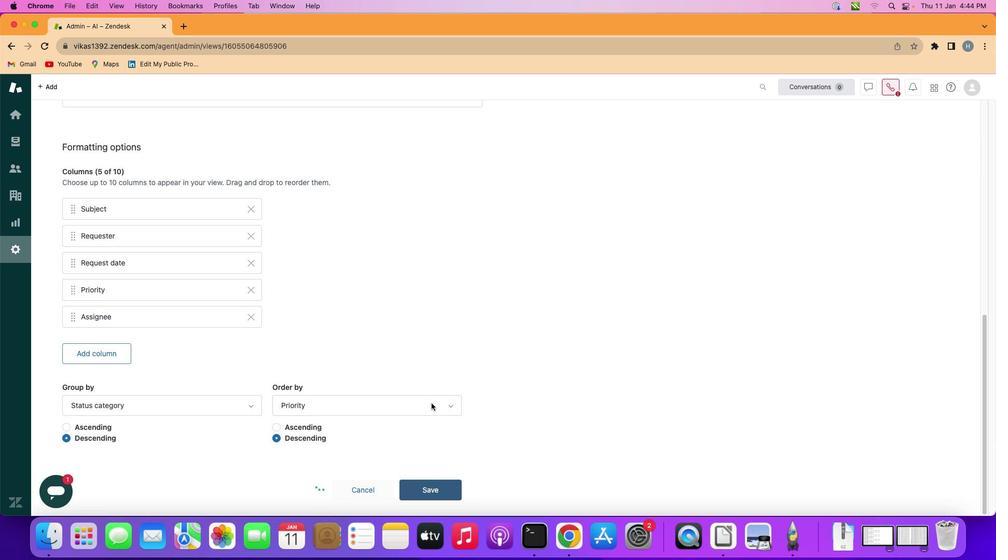 
Action: Mouse moved to (468, 295)
Screenshot: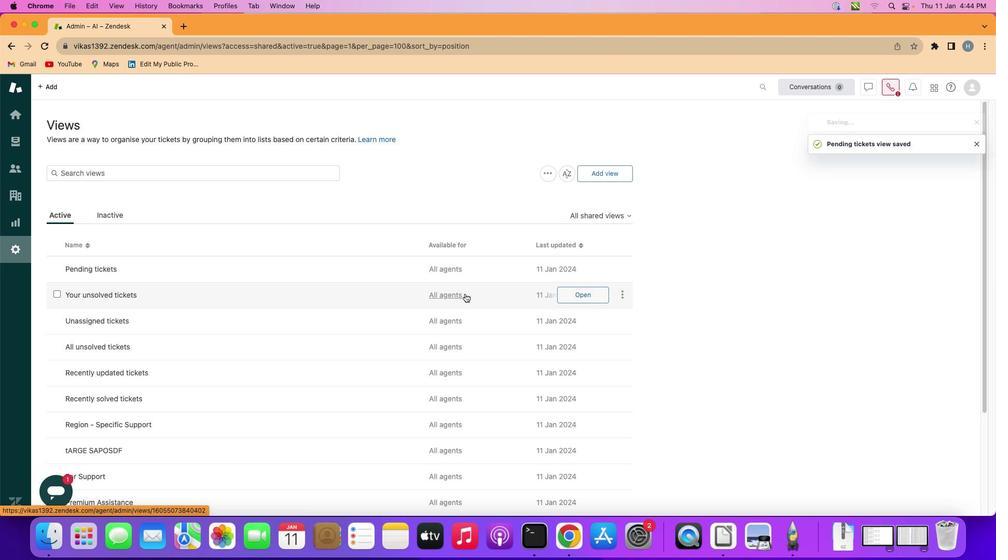 
